 Task: Filter the search "javascript" by packages.
Action: Mouse moved to (741, 74)
Screenshot: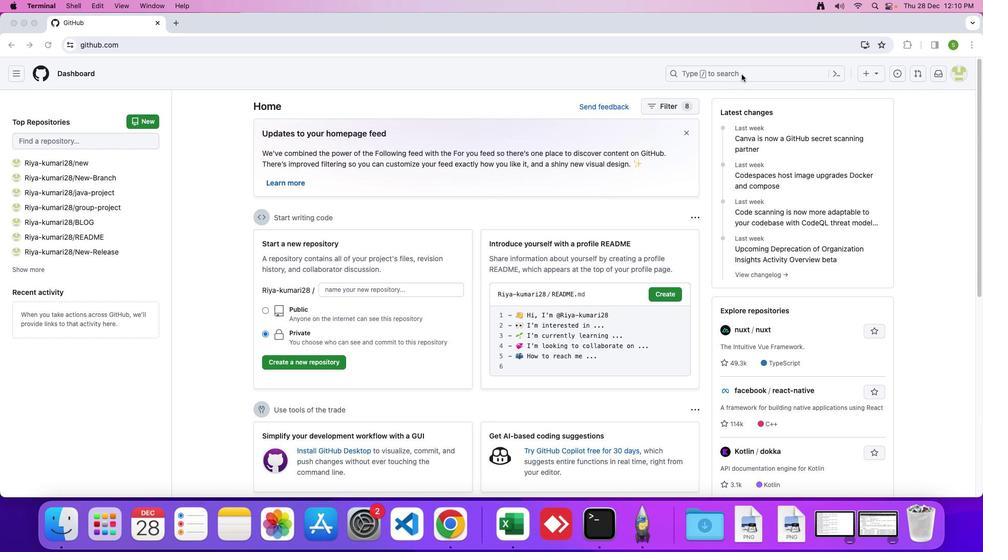 
Action: Mouse pressed left at (741, 74)
Screenshot: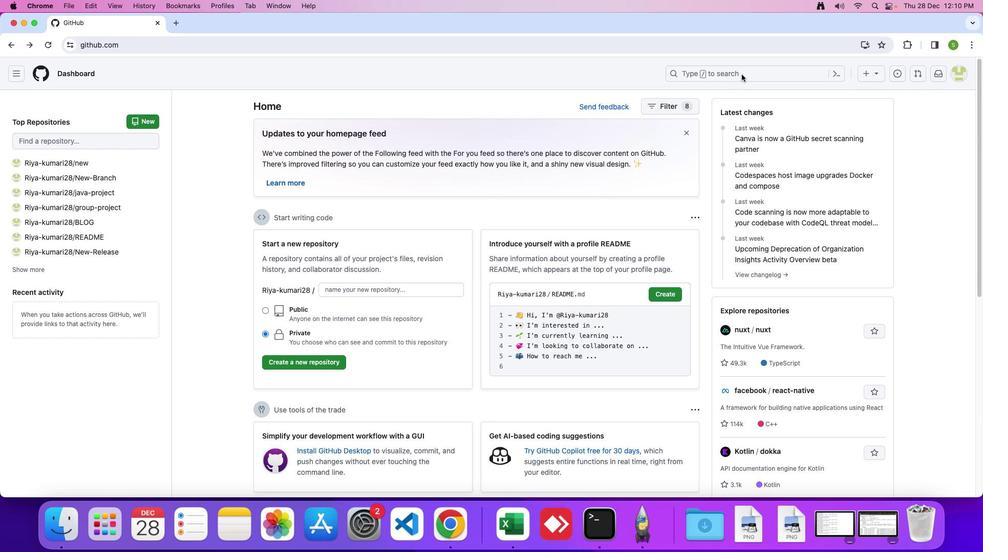 
Action: Mouse moved to (739, 71)
Screenshot: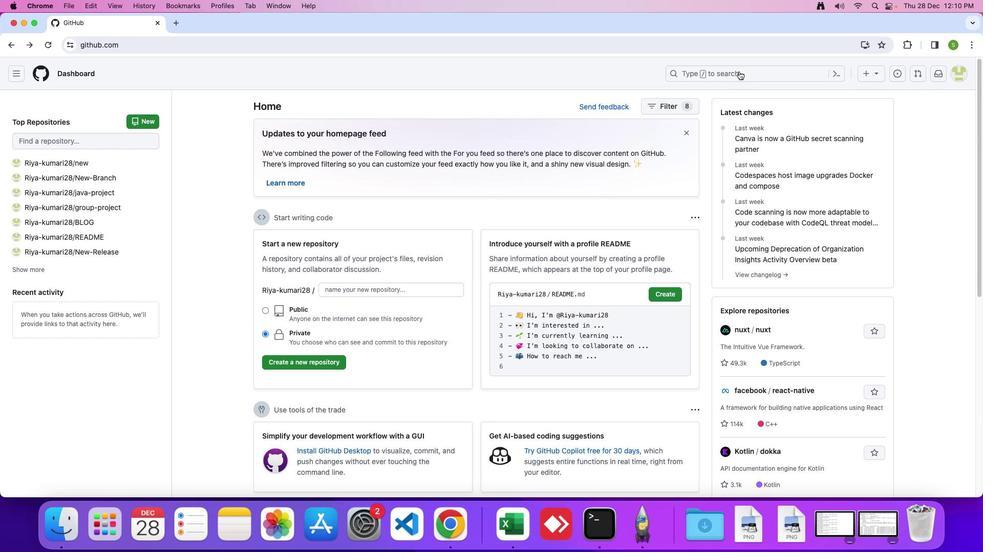 
Action: Mouse pressed left at (739, 71)
Screenshot: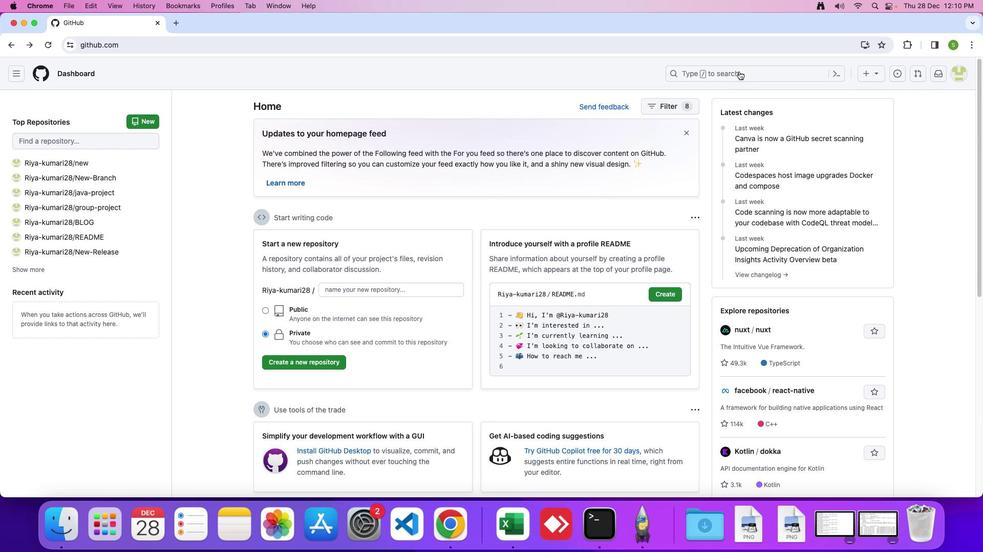
Action: Mouse moved to (602, 74)
Screenshot: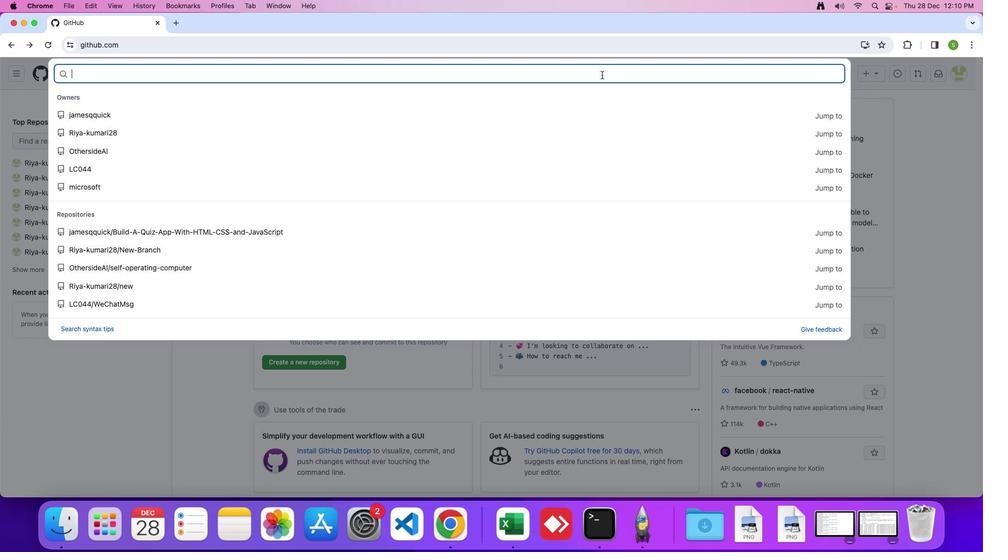 
Action: Key pressed 'J'Key.caps_lock'a''v''a''s''c''r''i''p''t'Key.enter
Screenshot: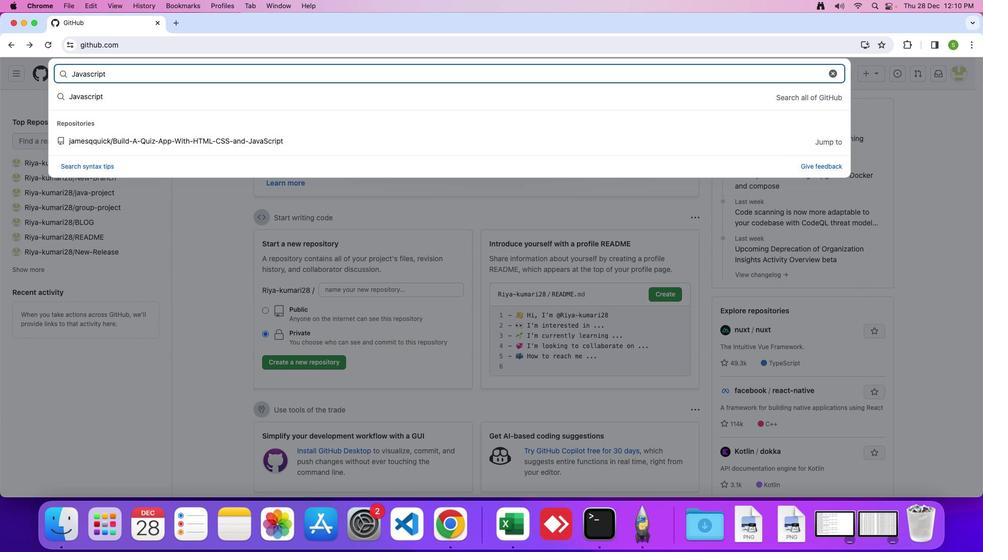 
Action: Mouse moved to (32, 224)
Screenshot: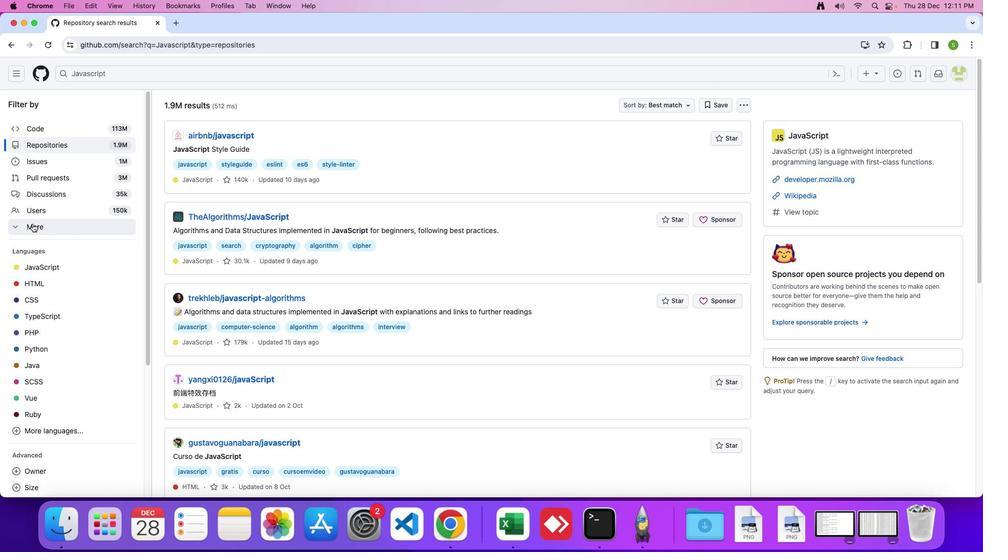 
Action: Mouse pressed left at (32, 224)
Screenshot: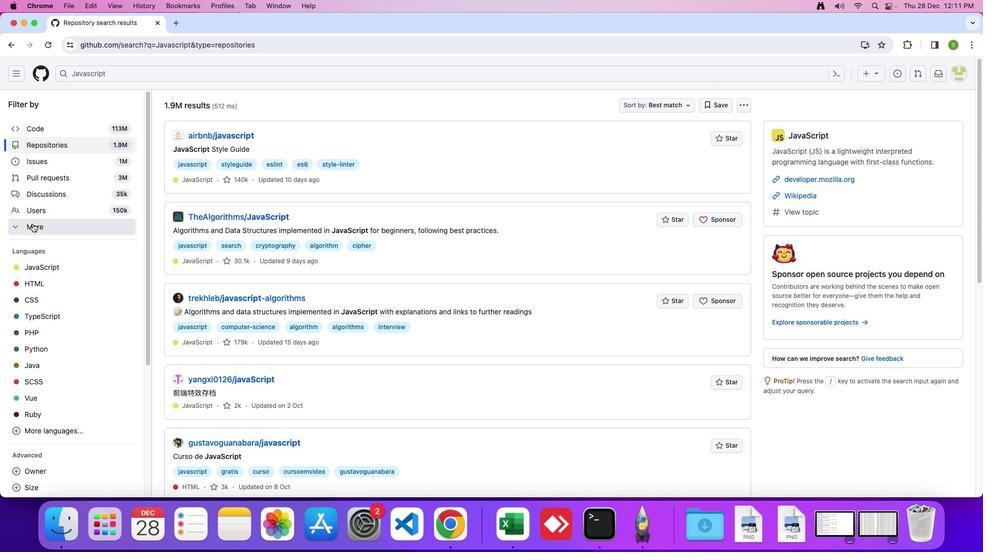 
Action: Mouse moved to (36, 242)
Screenshot: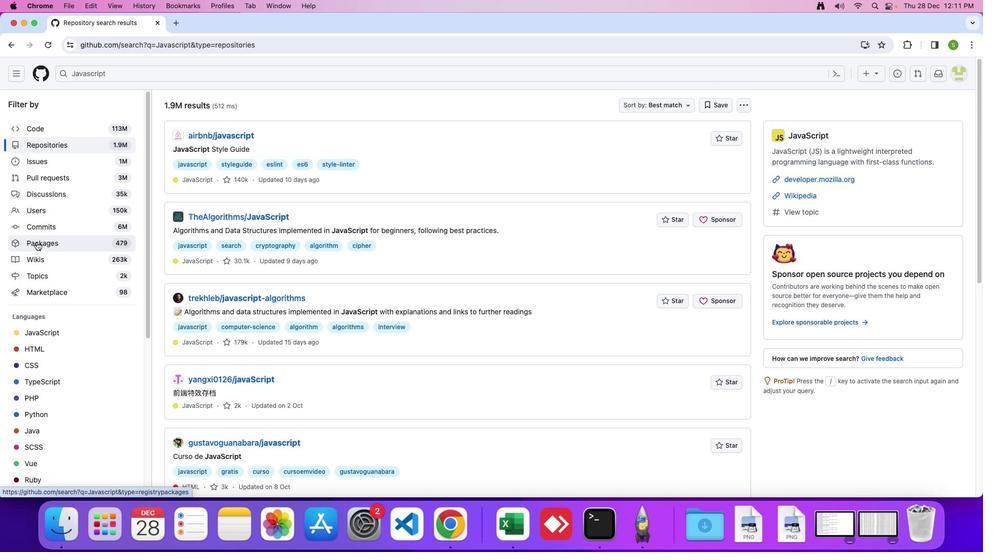 
Action: Mouse pressed left at (36, 242)
Screenshot: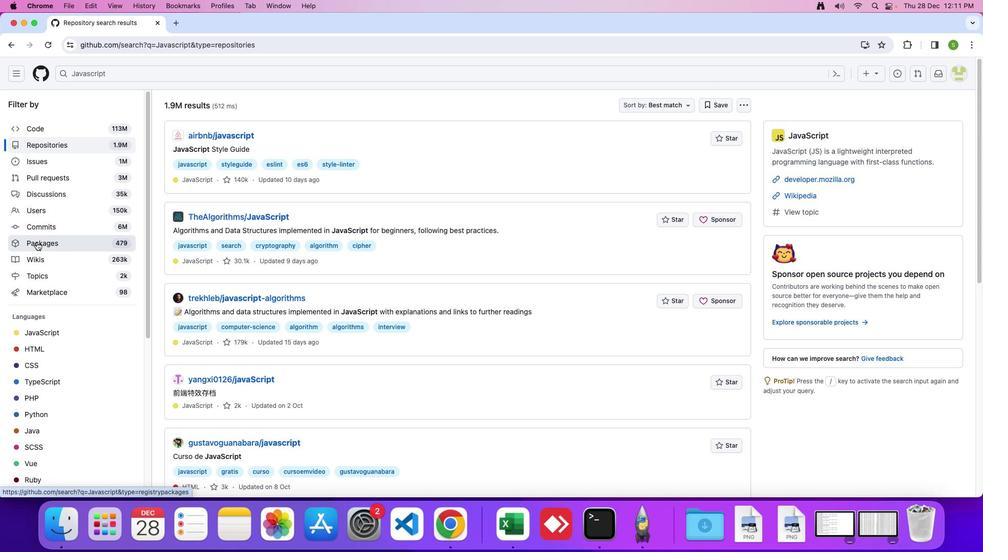 
Action: Mouse moved to (338, 296)
Screenshot: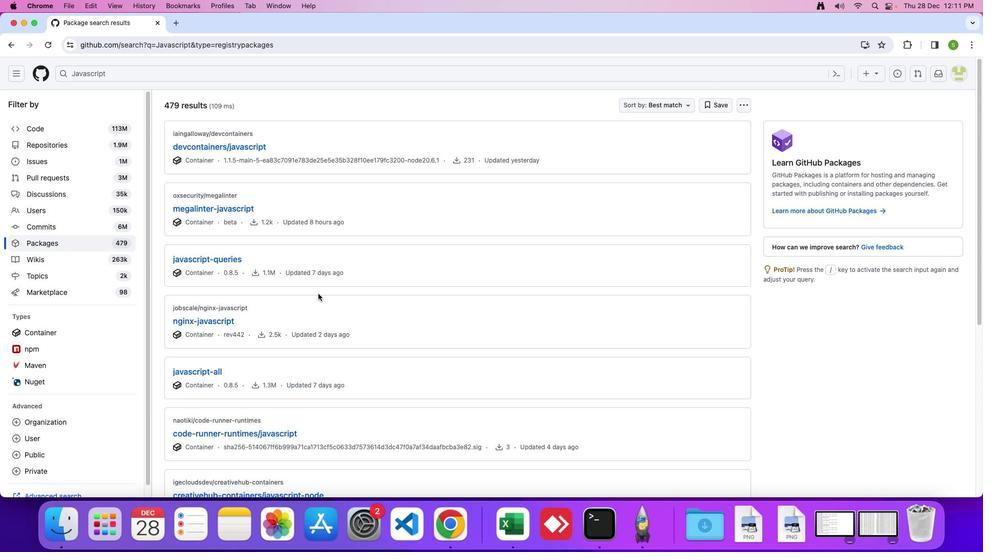 
